 Task: Create a rule from the Routing list, Task moved to a section -> Set Priority in the project AriesPlan , set the section as Done clear the priority
Action: Mouse moved to (85, 290)
Screenshot: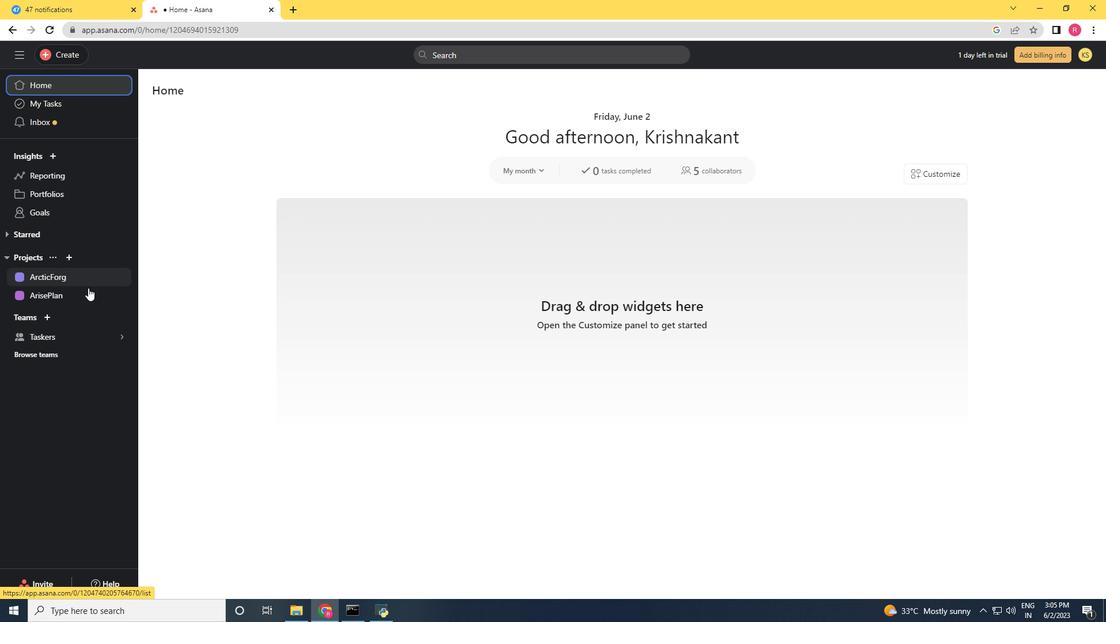 
Action: Mouse pressed left at (85, 290)
Screenshot: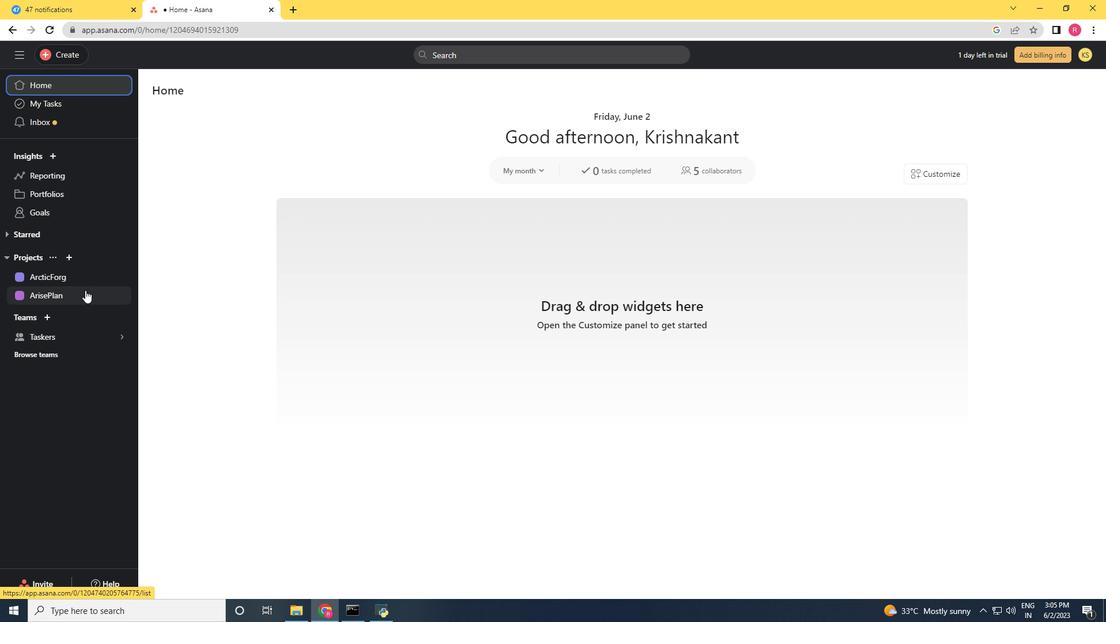 
Action: Mouse moved to (1065, 93)
Screenshot: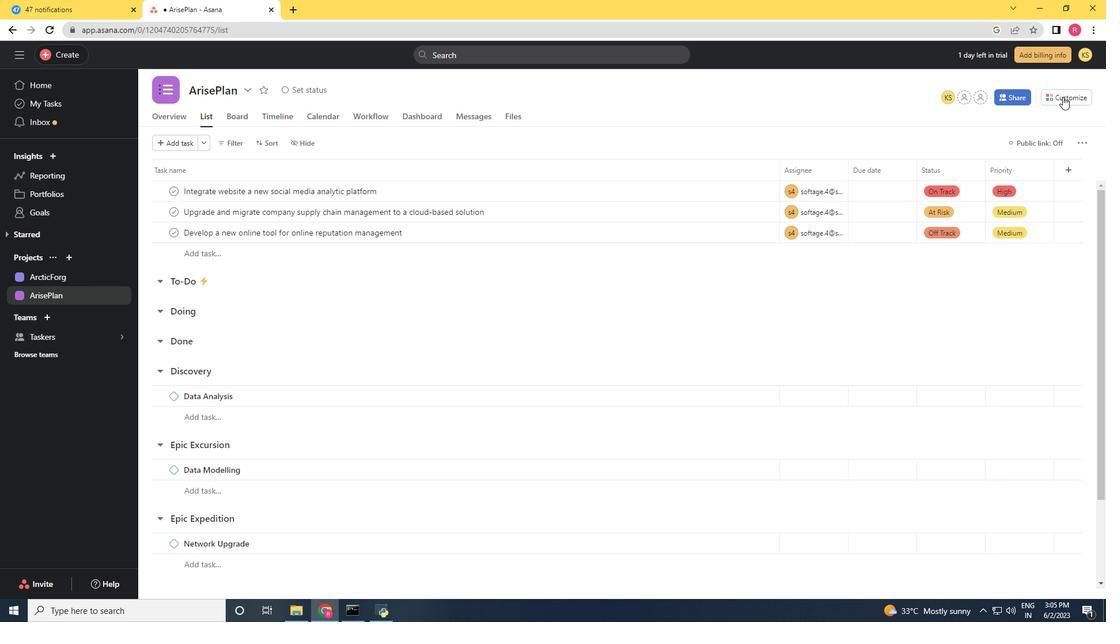 
Action: Mouse pressed left at (1065, 93)
Screenshot: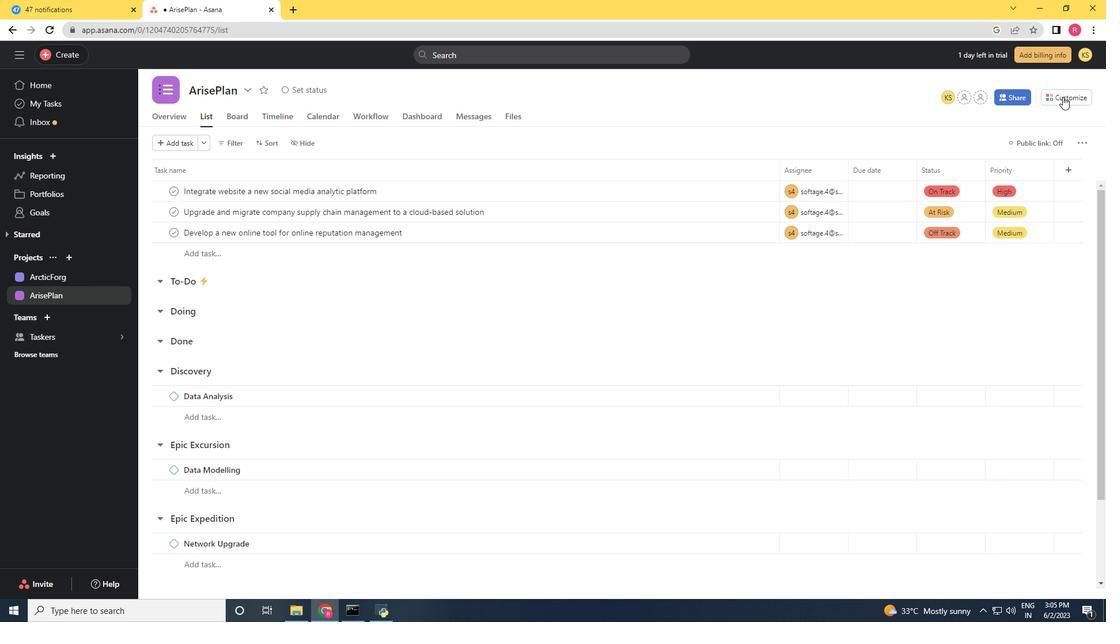 
Action: Mouse moved to (839, 255)
Screenshot: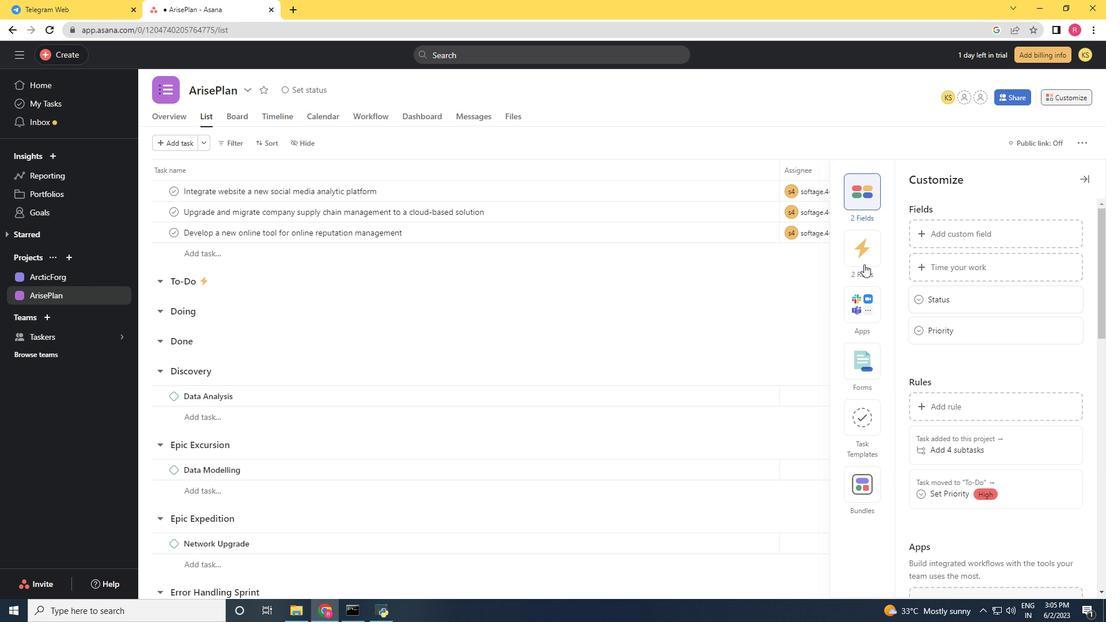 
Action: Mouse pressed left at (839, 255)
Screenshot: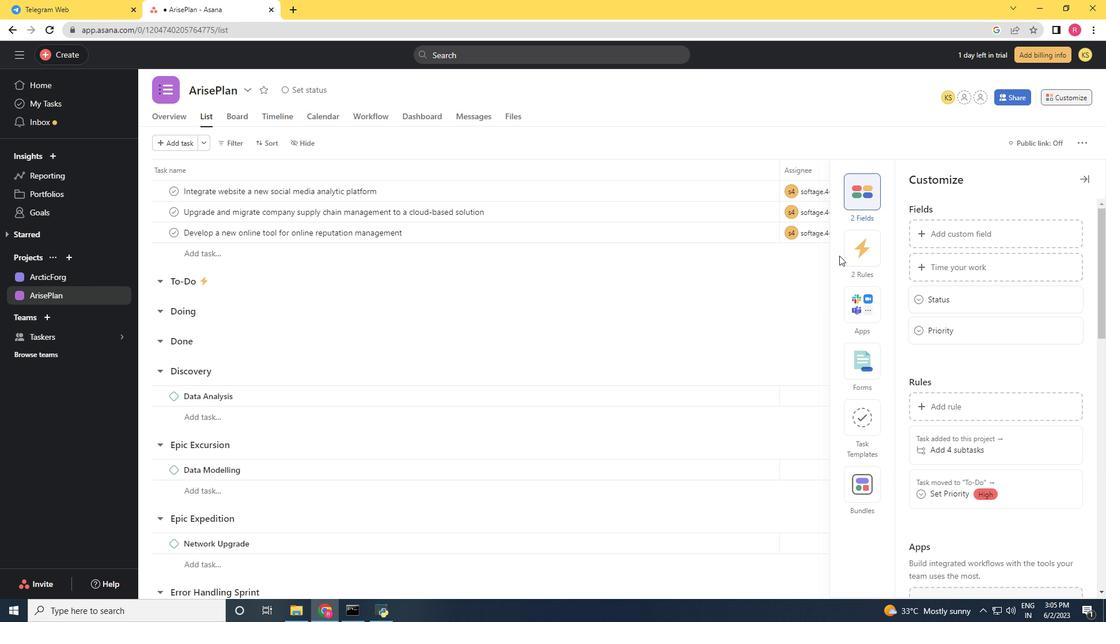 
Action: Mouse moved to (855, 250)
Screenshot: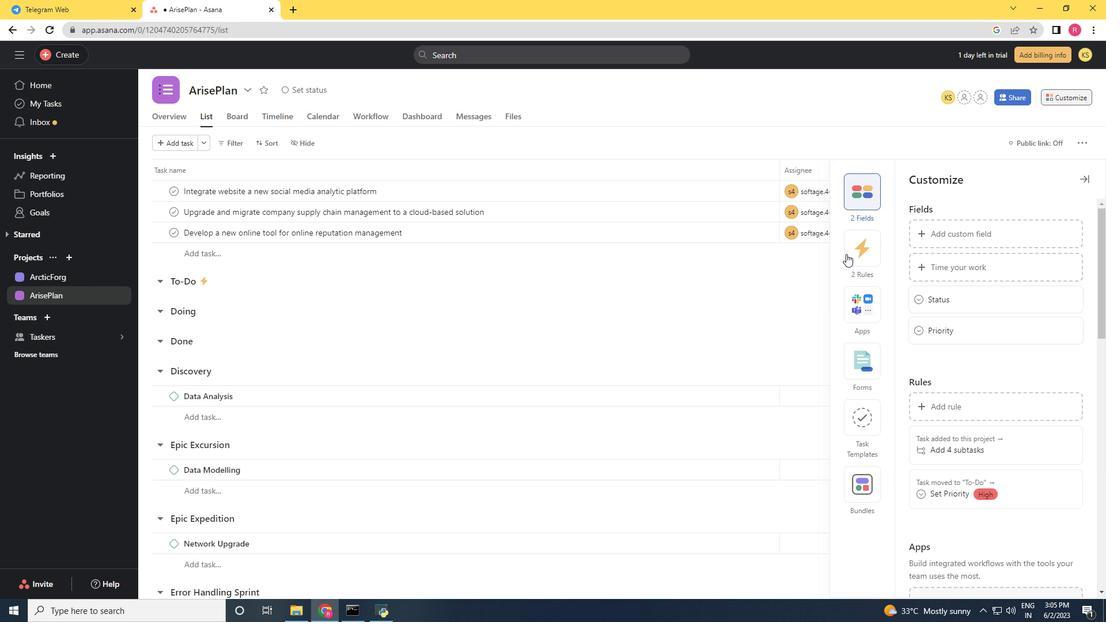 
Action: Mouse pressed left at (855, 250)
Screenshot: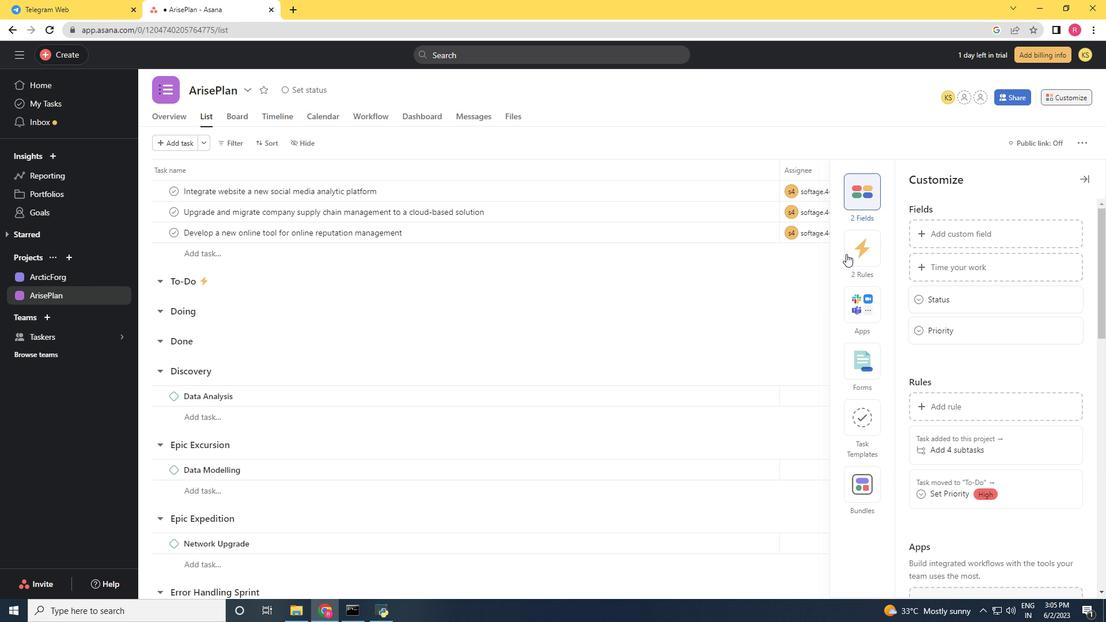 
Action: Mouse moved to (936, 229)
Screenshot: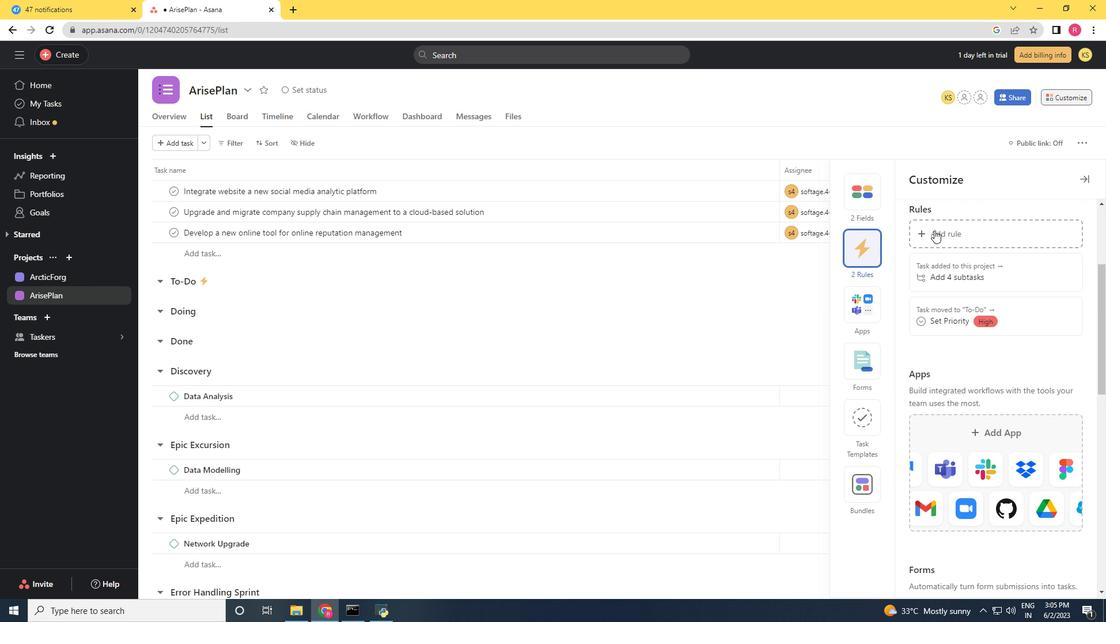 
Action: Mouse pressed left at (935, 230)
Screenshot: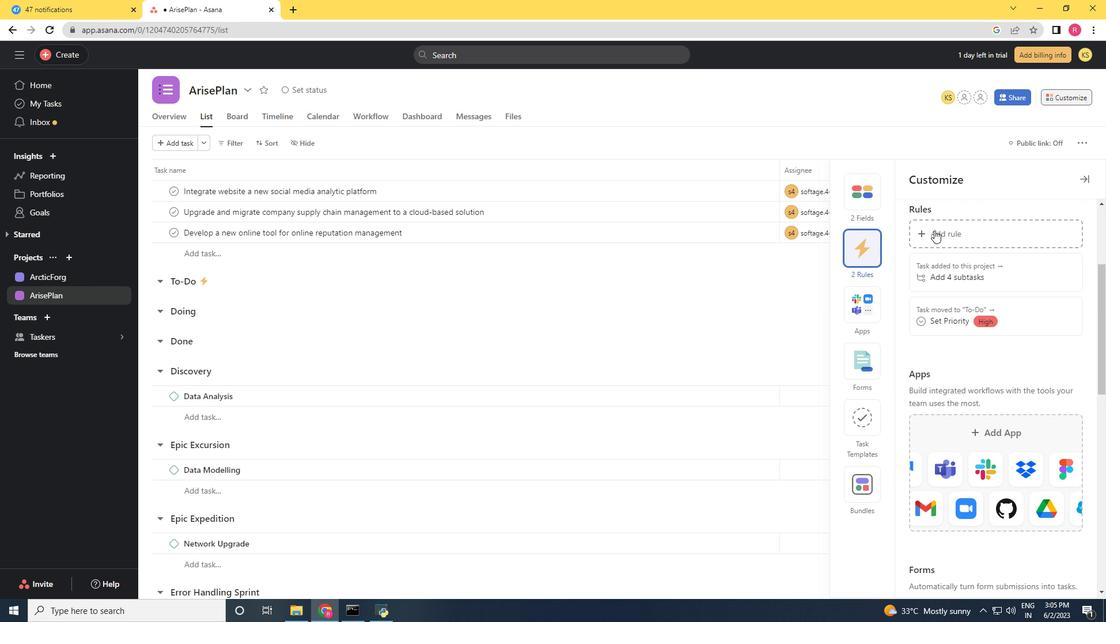 
Action: Mouse moved to (248, 153)
Screenshot: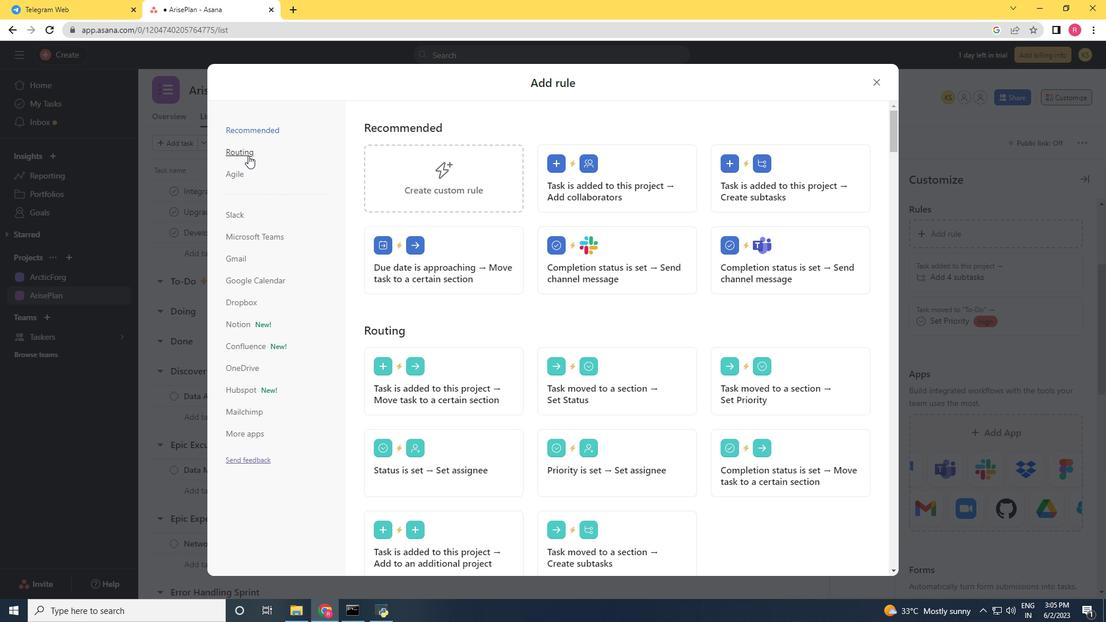 
Action: Mouse pressed left at (248, 153)
Screenshot: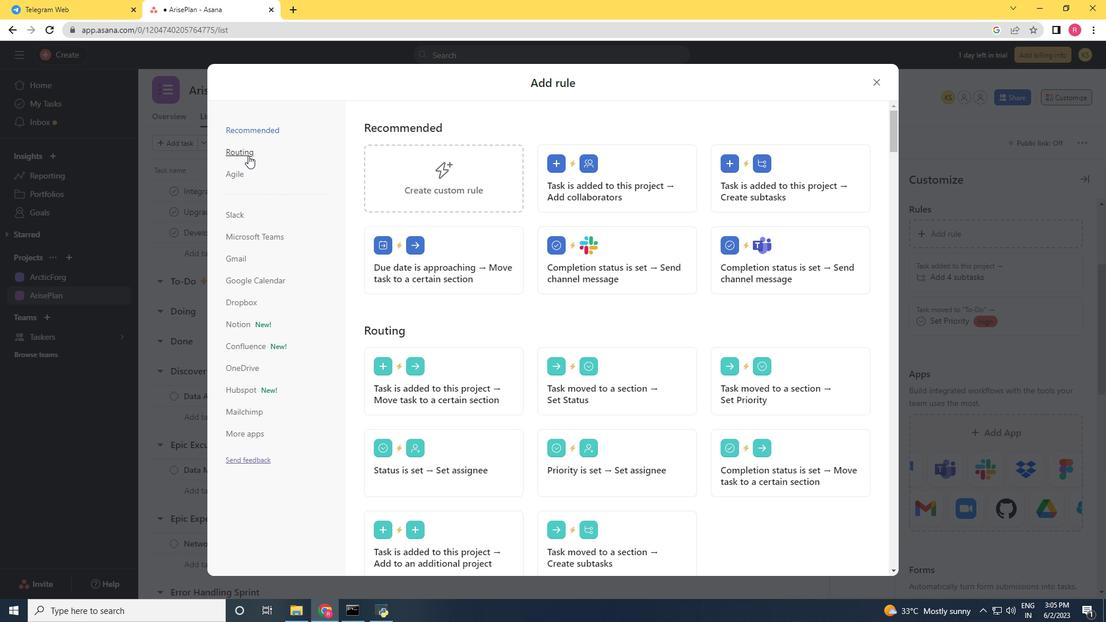
Action: Mouse moved to (783, 196)
Screenshot: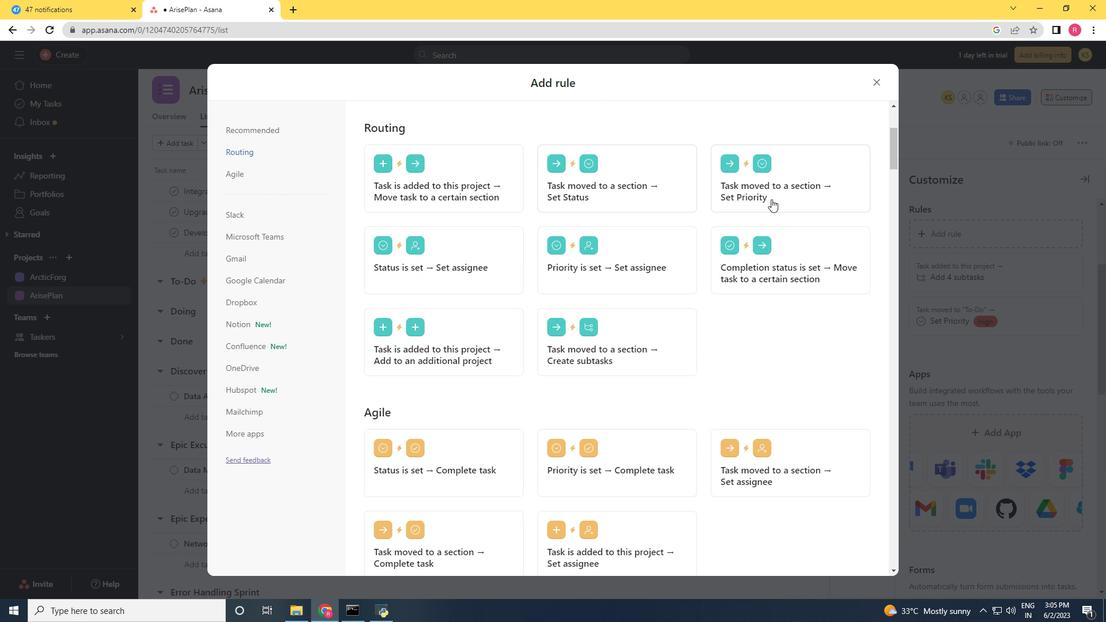 
Action: Mouse pressed left at (783, 196)
Screenshot: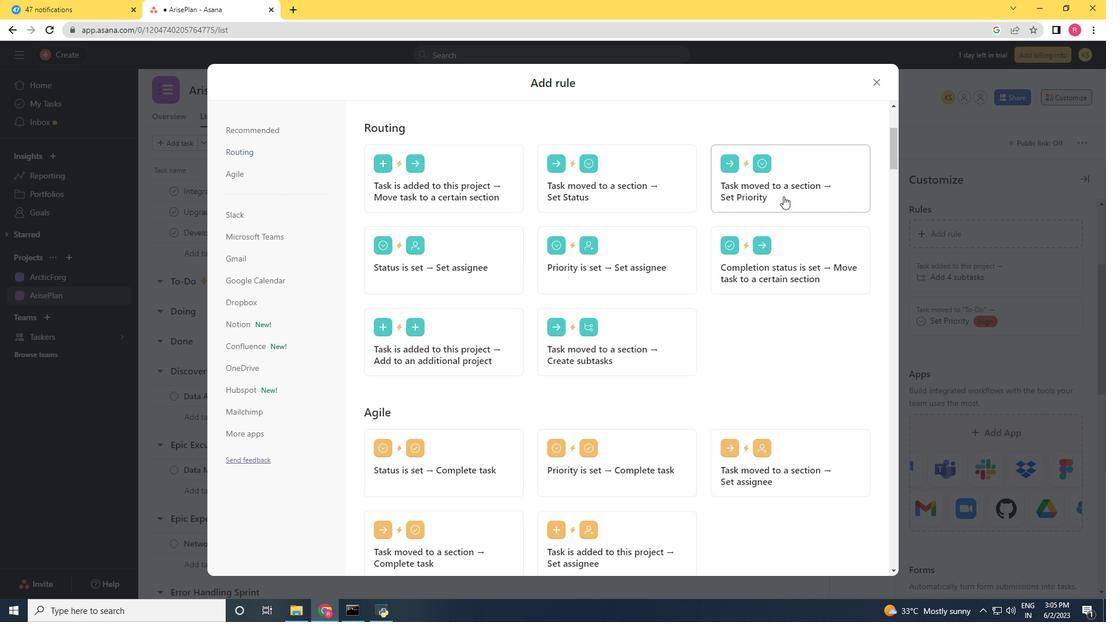 
Action: Mouse moved to (433, 301)
Screenshot: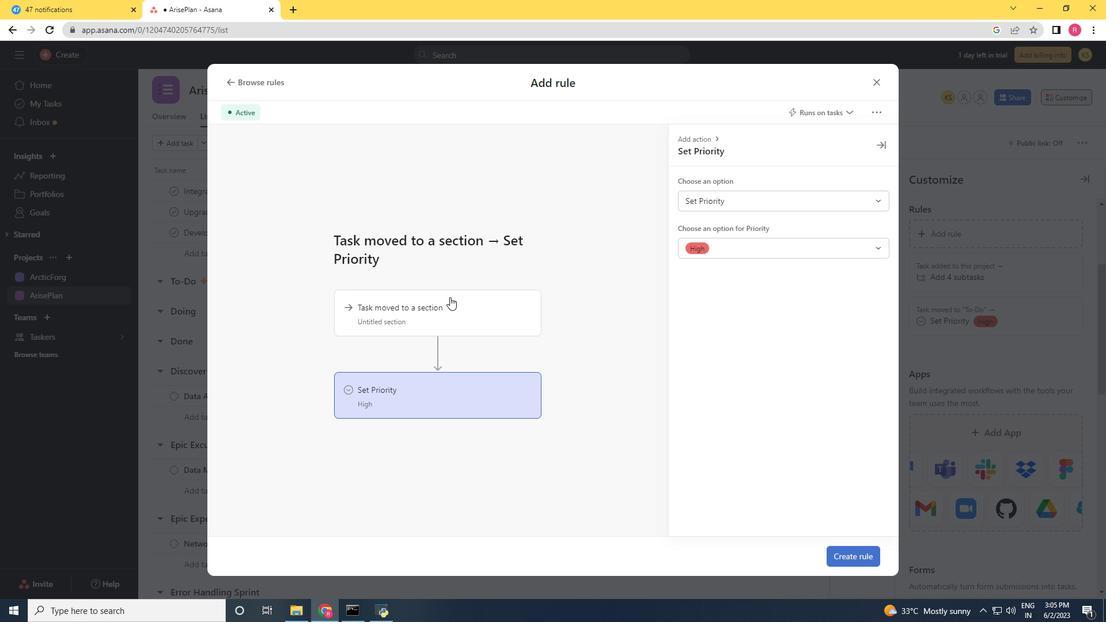 
Action: Mouse pressed left at (433, 301)
Screenshot: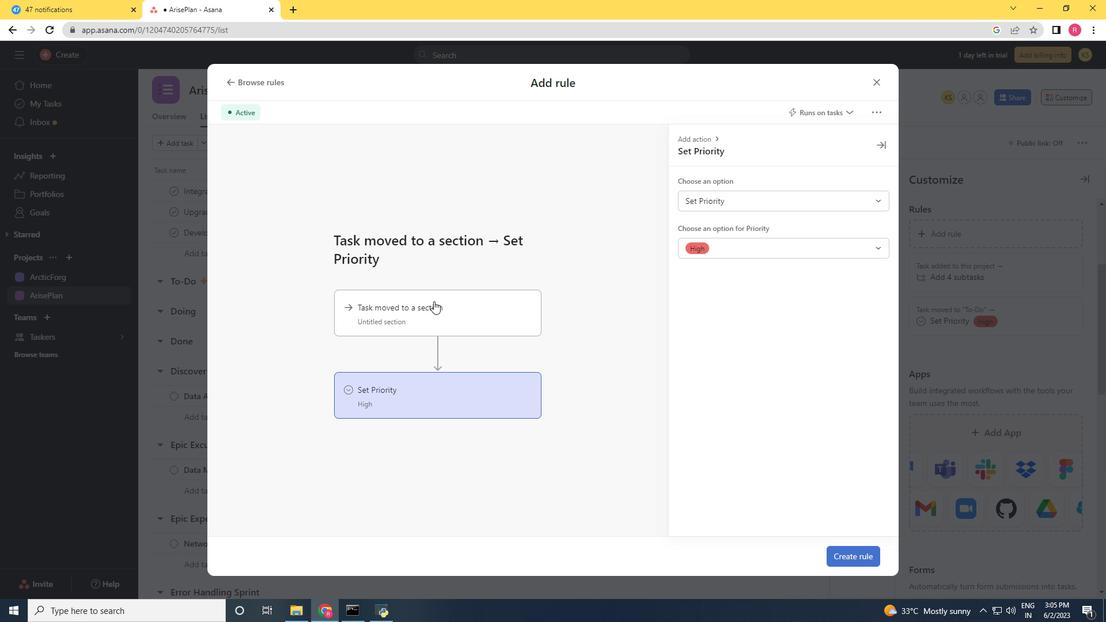 
Action: Mouse moved to (741, 204)
Screenshot: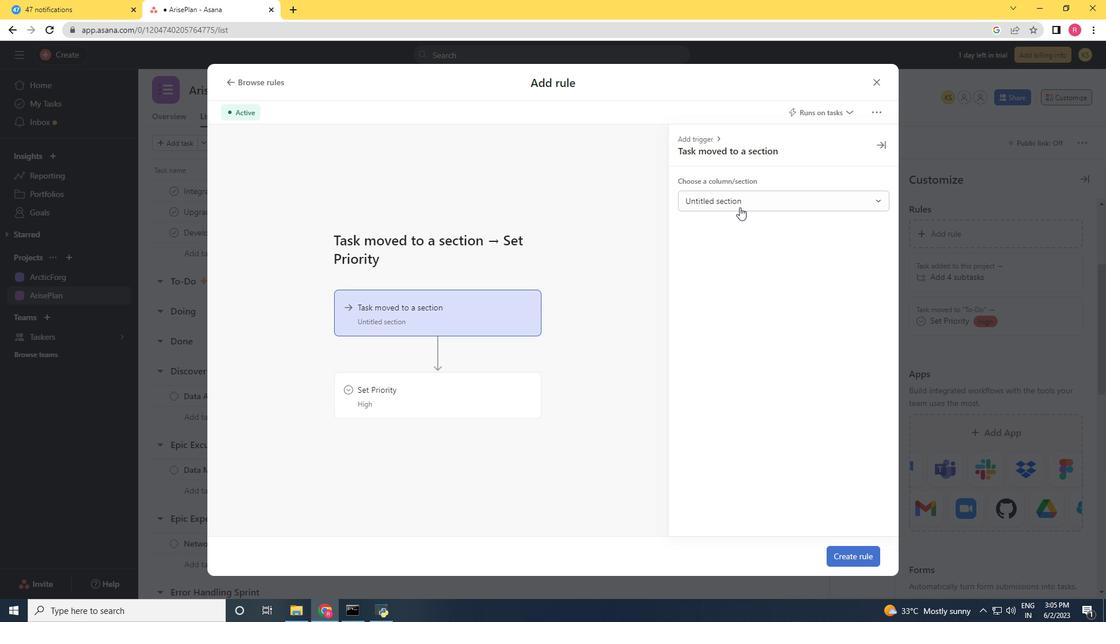 
Action: Mouse pressed left at (741, 204)
Screenshot: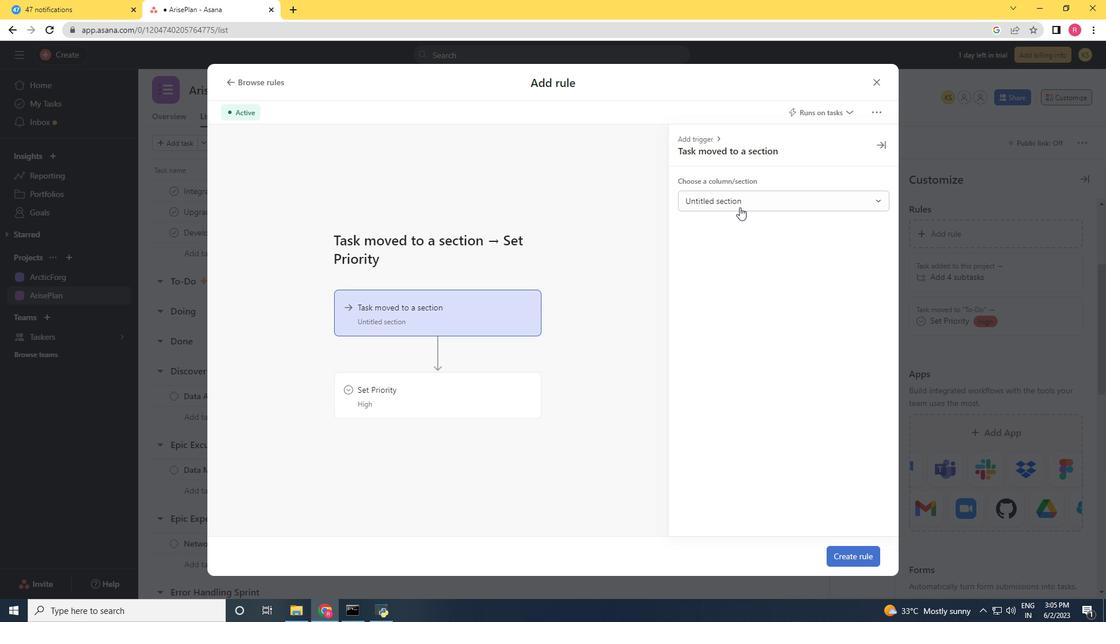 
Action: Mouse moved to (743, 285)
Screenshot: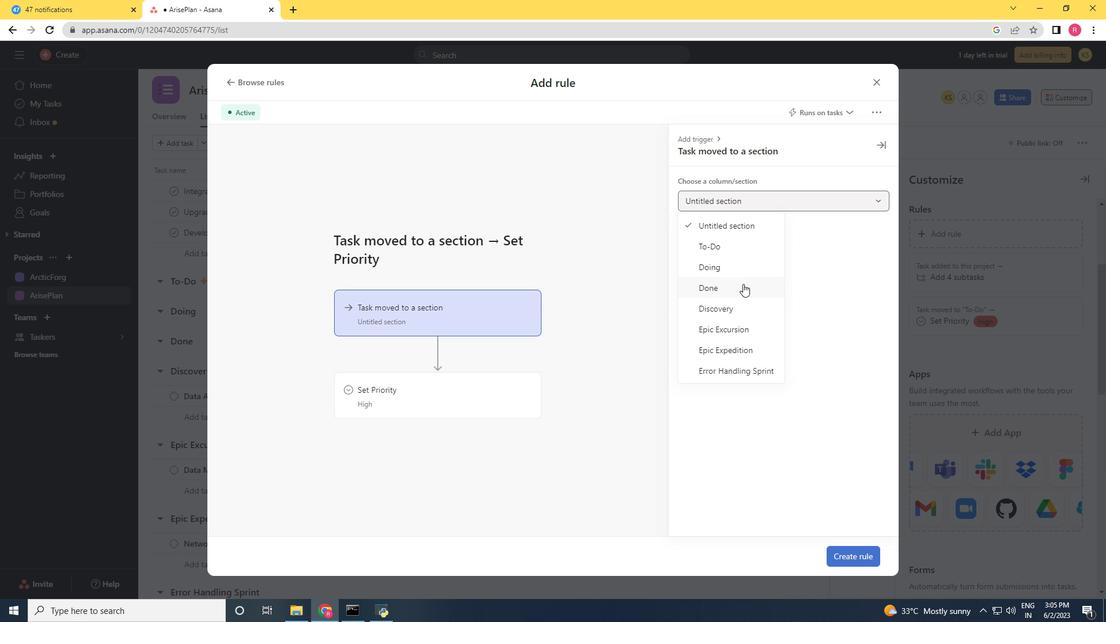 
Action: Mouse pressed left at (743, 285)
Screenshot: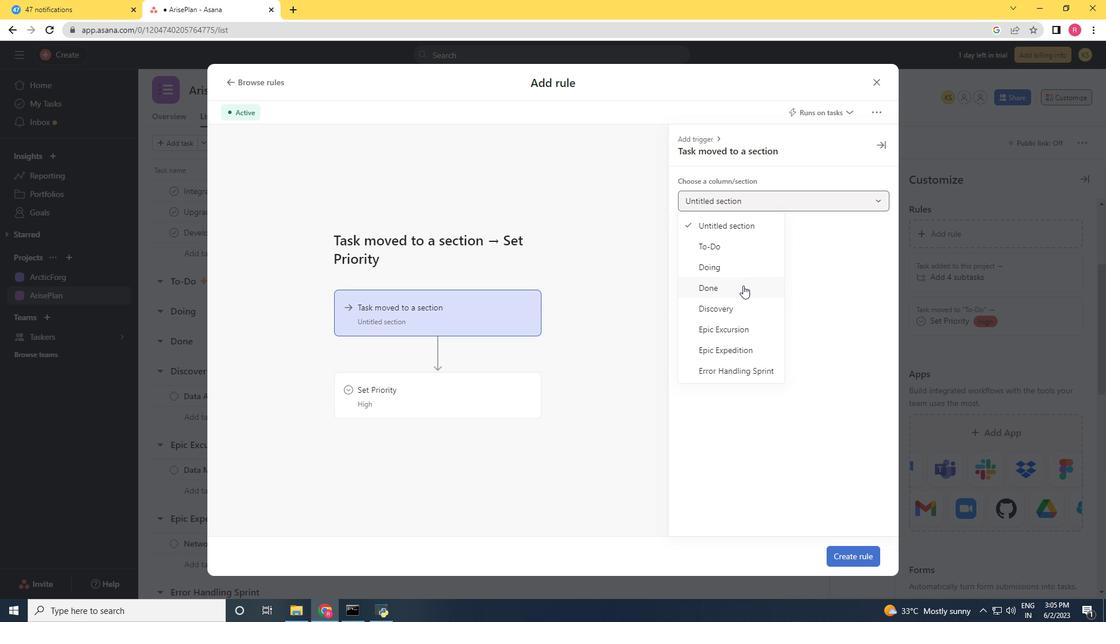 
Action: Mouse moved to (477, 370)
Screenshot: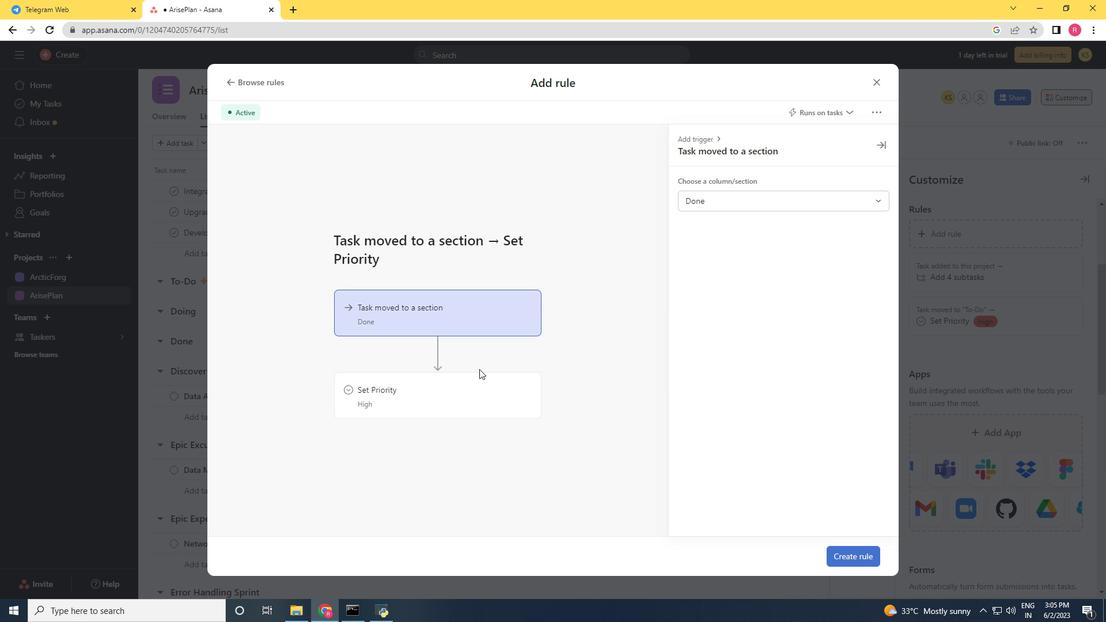 
Action: Mouse pressed left at (477, 370)
Screenshot: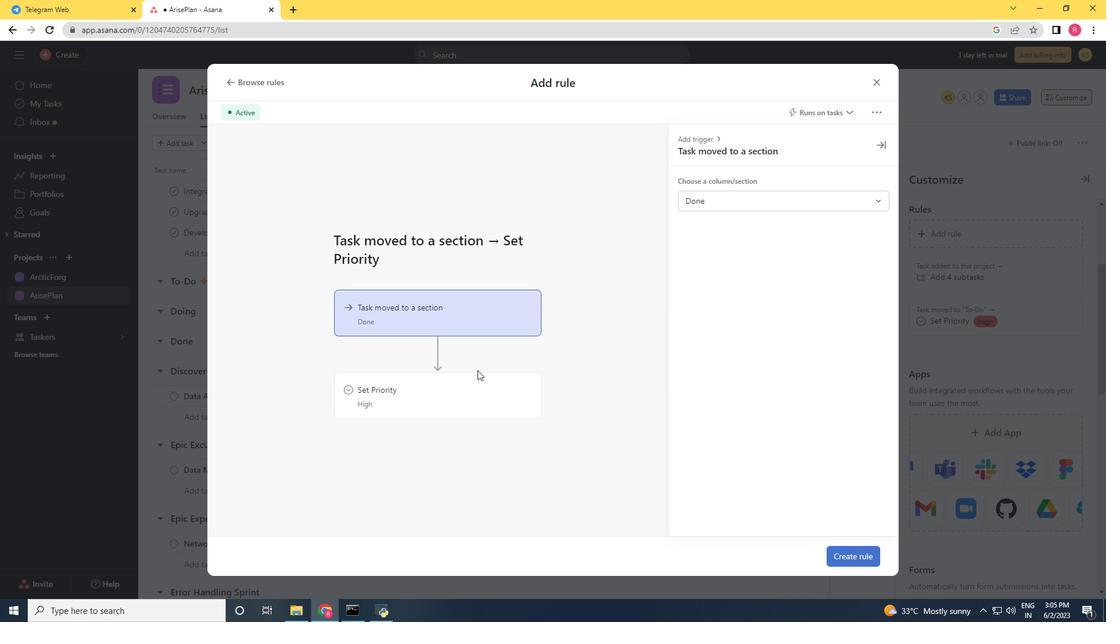 
Action: Mouse moved to (572, 375)
Screenshot: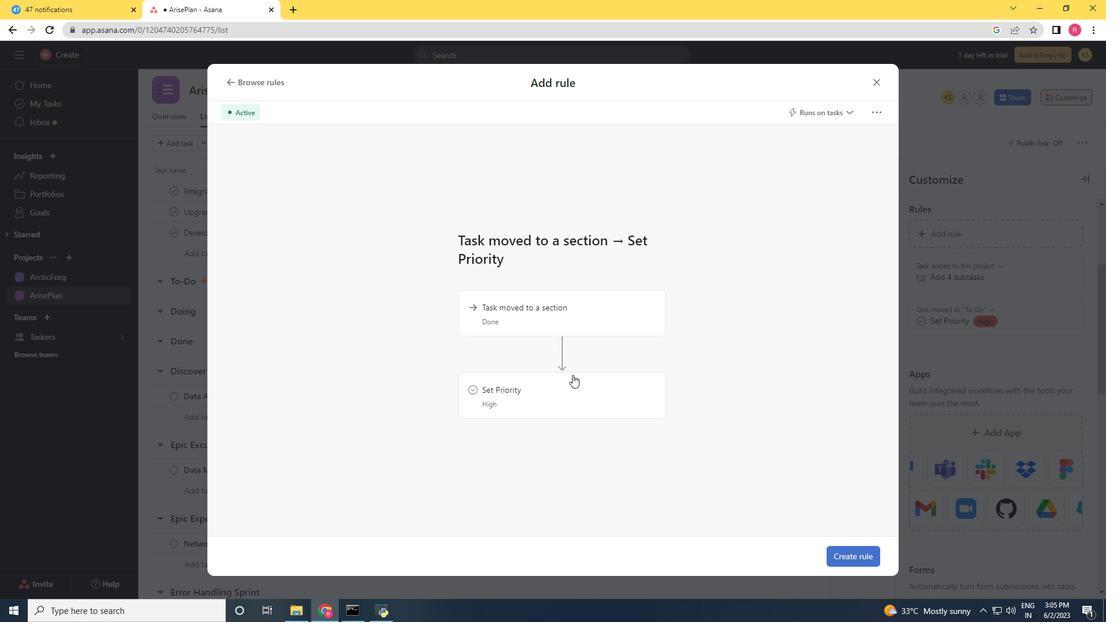 
Action: Mouse pressed left at (572, 375)
Screenshot: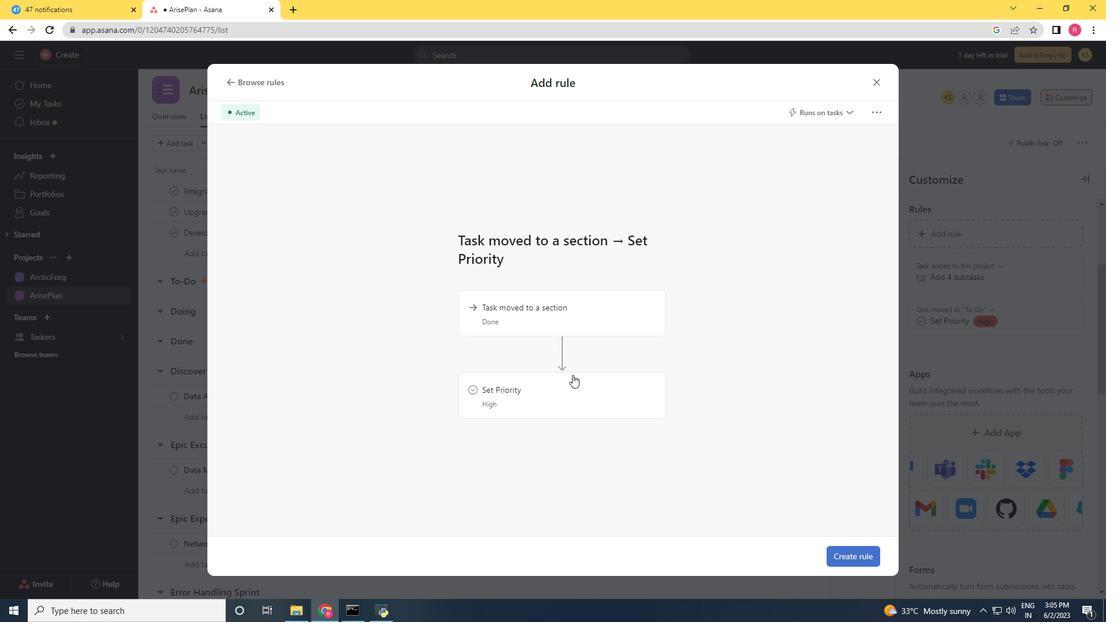 
Action: Mouse moved to (717, 200)
Screenshot: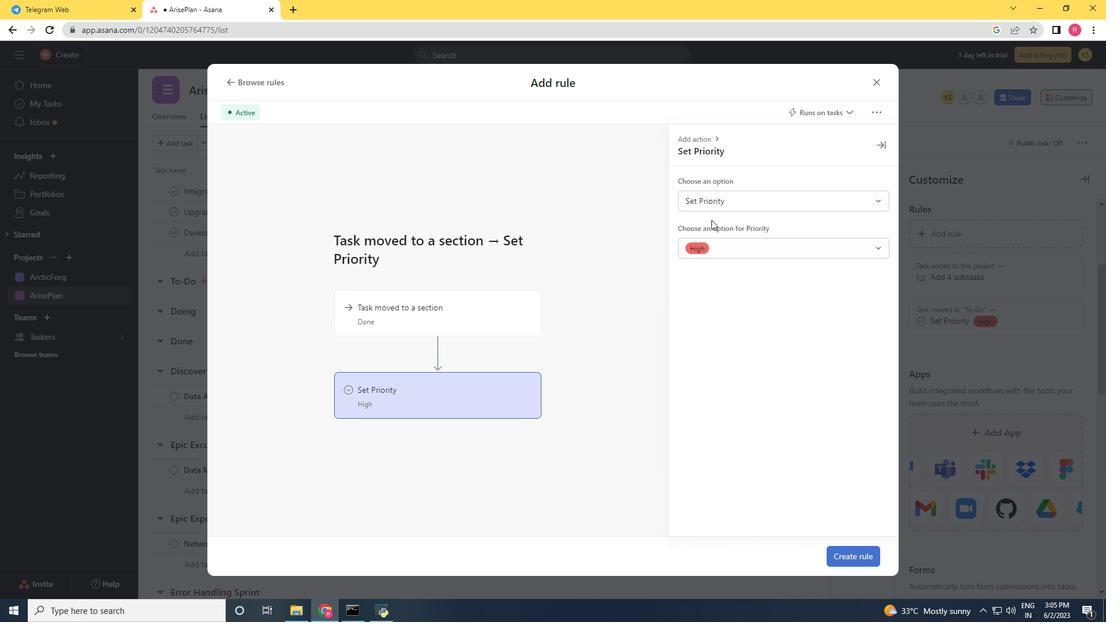 
Action: Mouse pressed left at (717, 200)
Screenshot: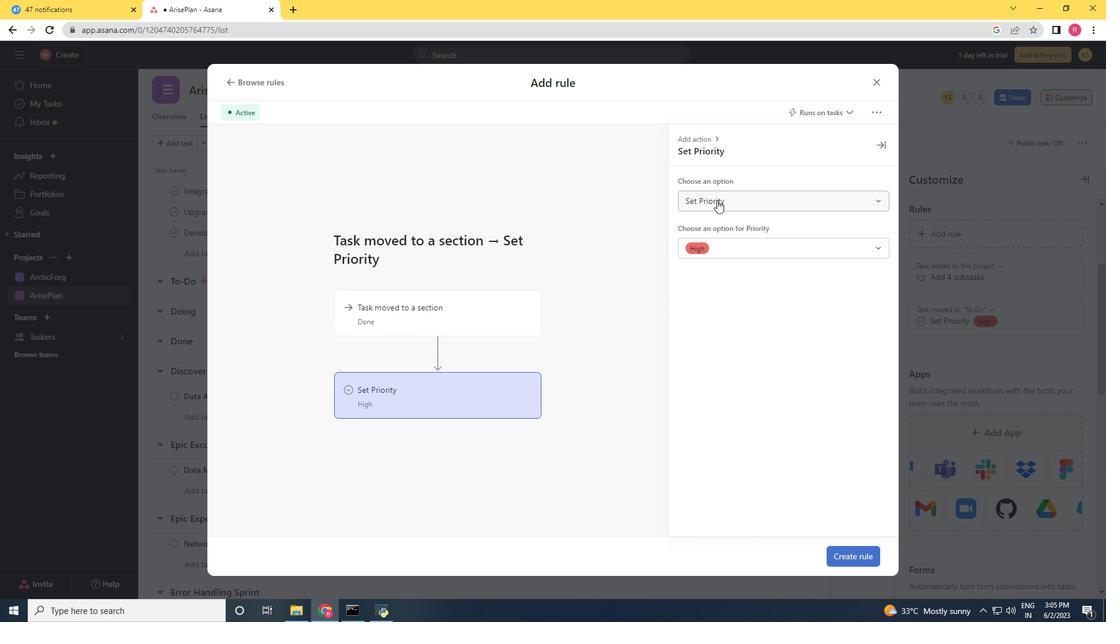 
Action: Mouse moved to (712, 236)
Screenshot: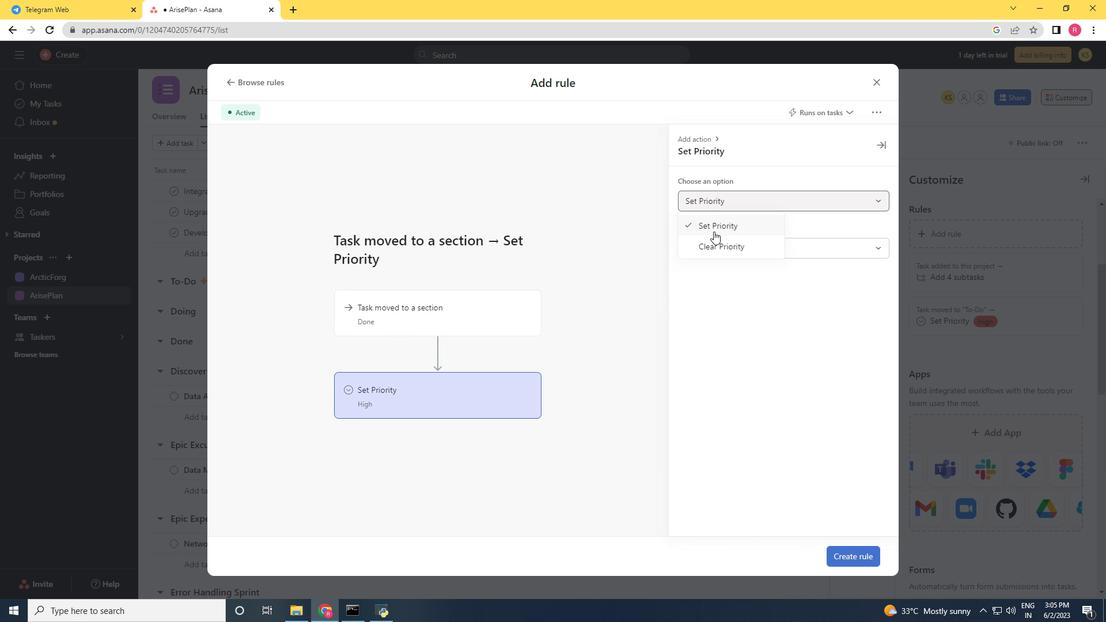 
Action: Mouse pressed left at (712, 236)
Screenshot: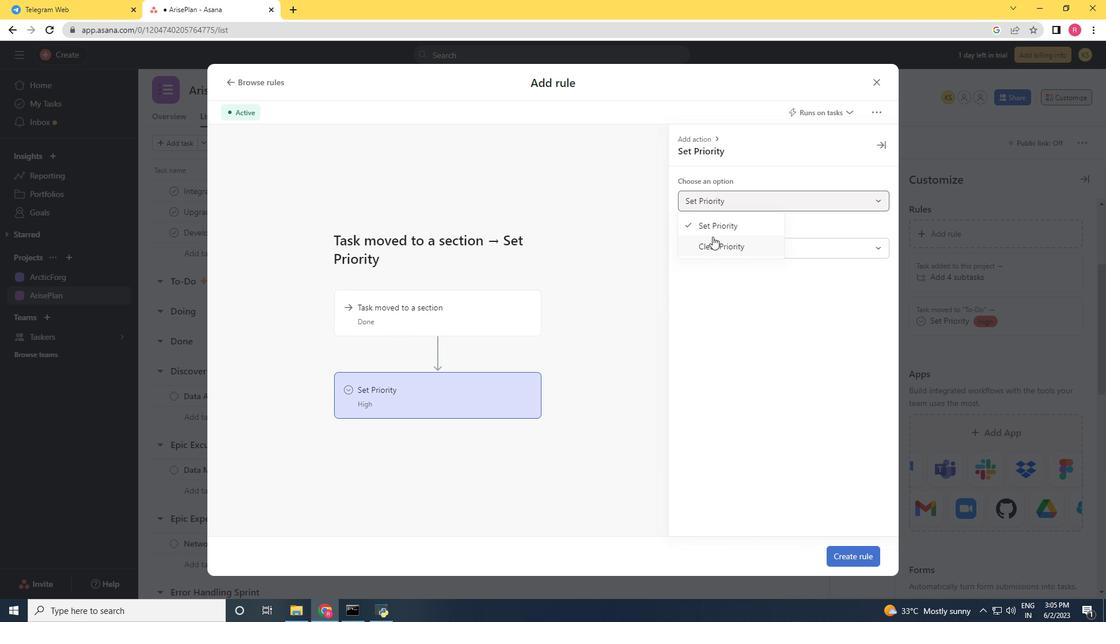 
Action: Mouse moved to (845, 556)
Screenshot: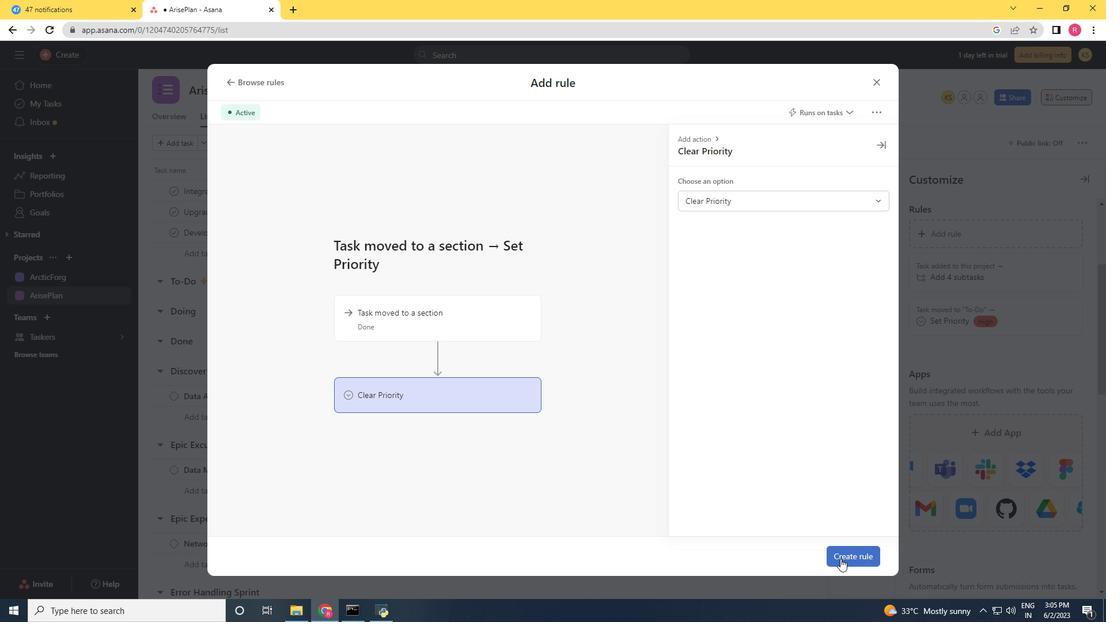
Action: Mouse pressed left at (845, 556)
Screenshot: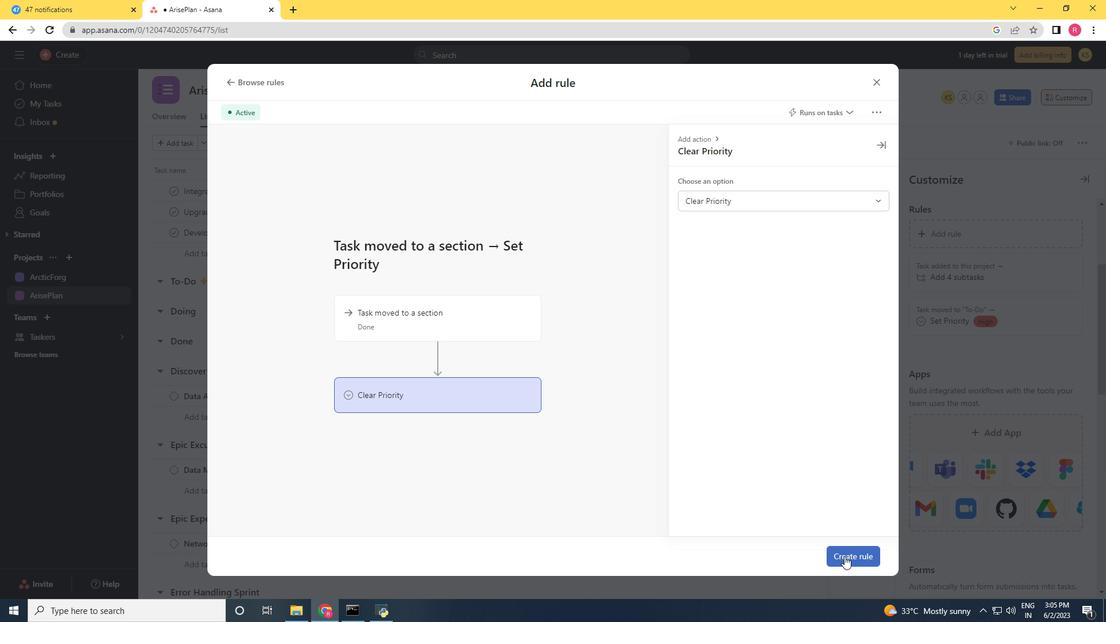 
Action: Mouse moved to (779, 477)
Screenshot: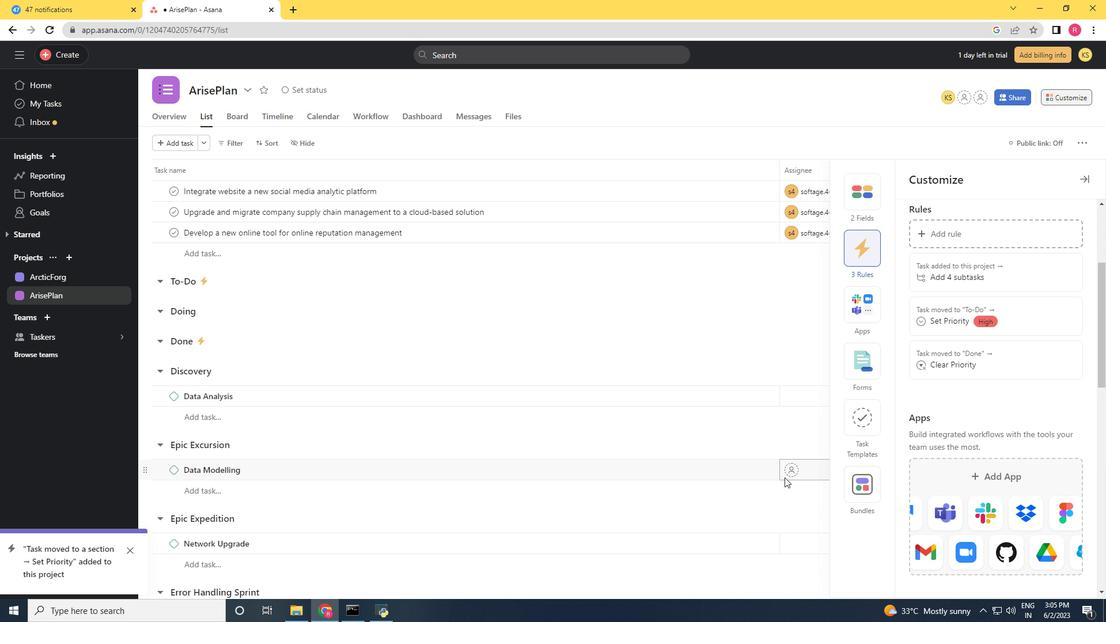 
